 Task: Create a due date automation when advanced on, 2 days before a card is due add fields with custom field "Resume" set to a date more than 1 working days ago at 11:00 AM.
Action: Mouse moved to (937, 74)
Screenshot: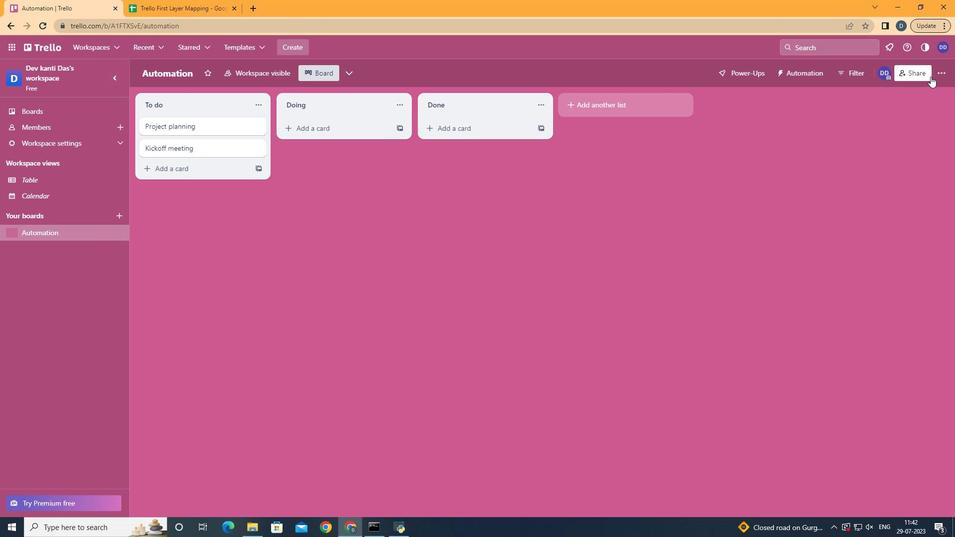 
Action: Mouse pressed left at (937, 74)
Screenshot: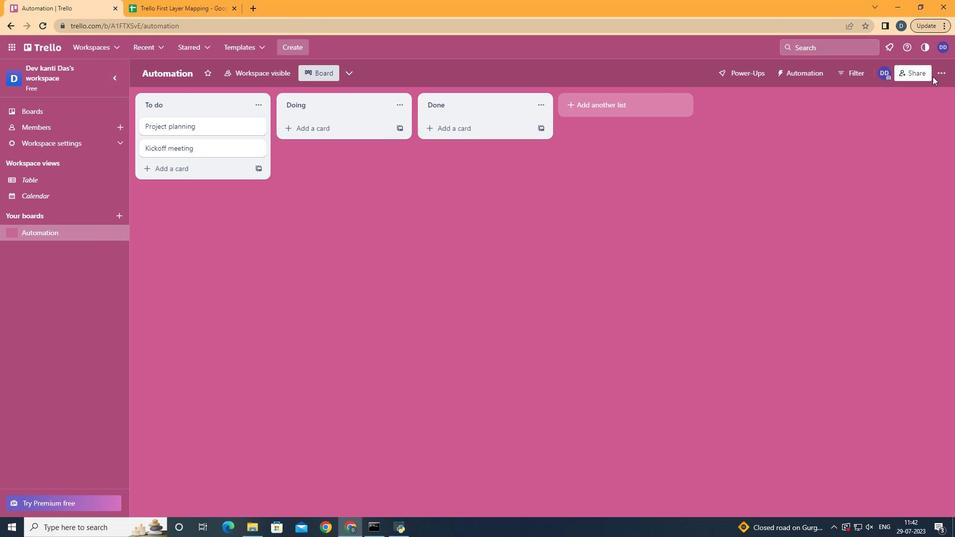 
Action: Mouse moved to (859, 198)
Screenshot: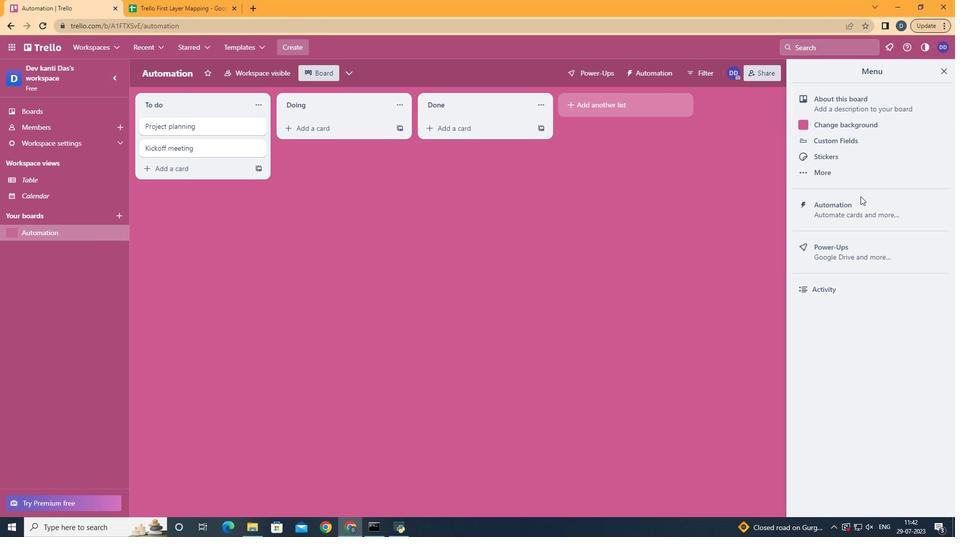 
Action: Mouse pressed left at (859, 198)
Screenshot: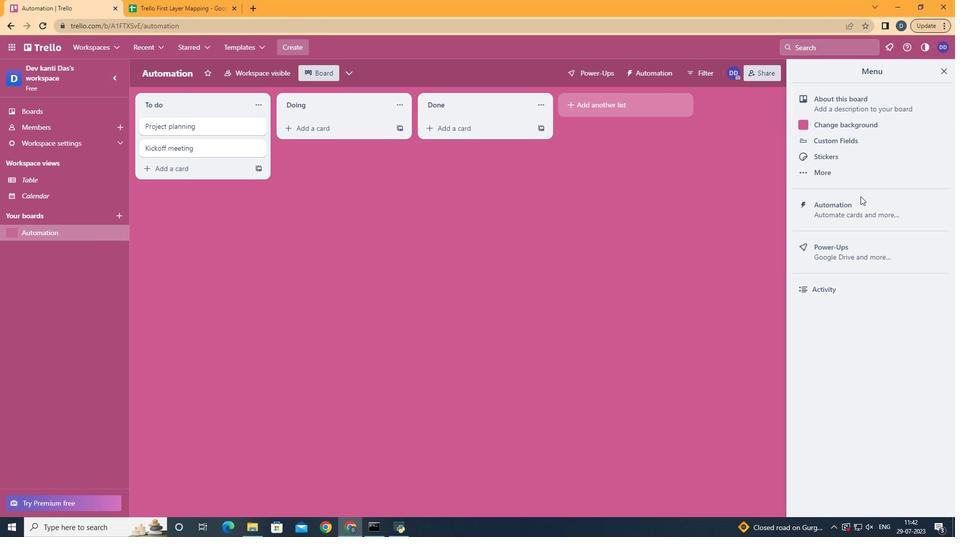 
Action: Mouse moved to (198, 198)
Screenshot: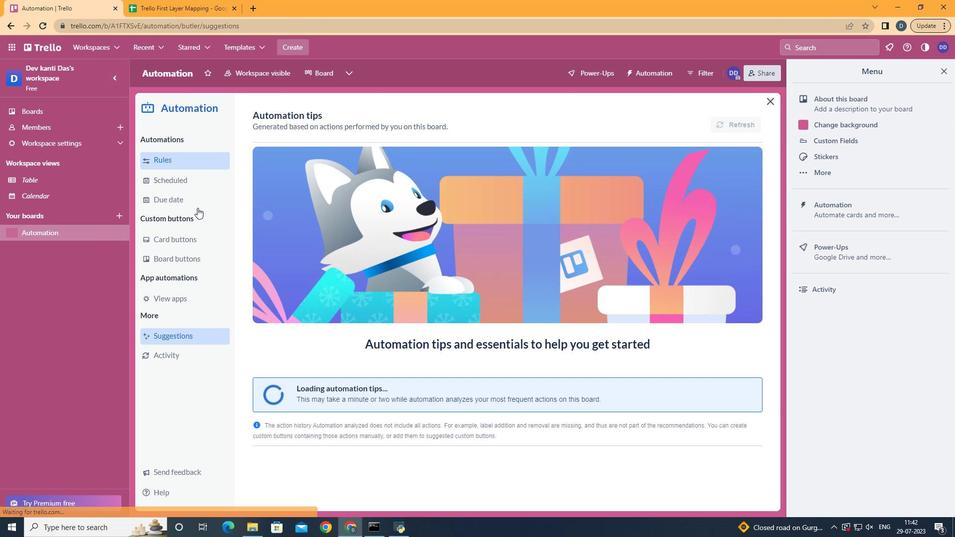 
Action: Mouse pressed left at (198, 198)
Screenshot: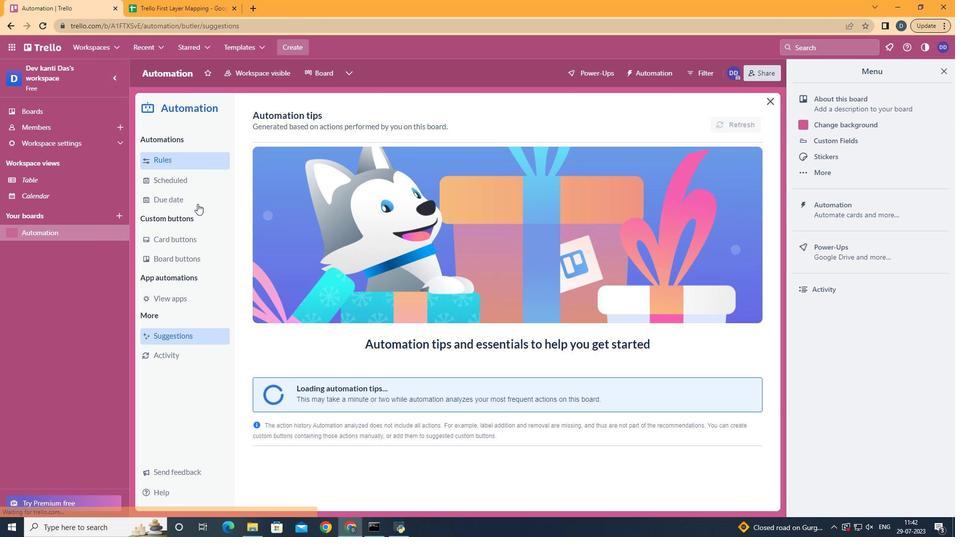 
Action: Mouse moved to (701, 117)
Screenshot: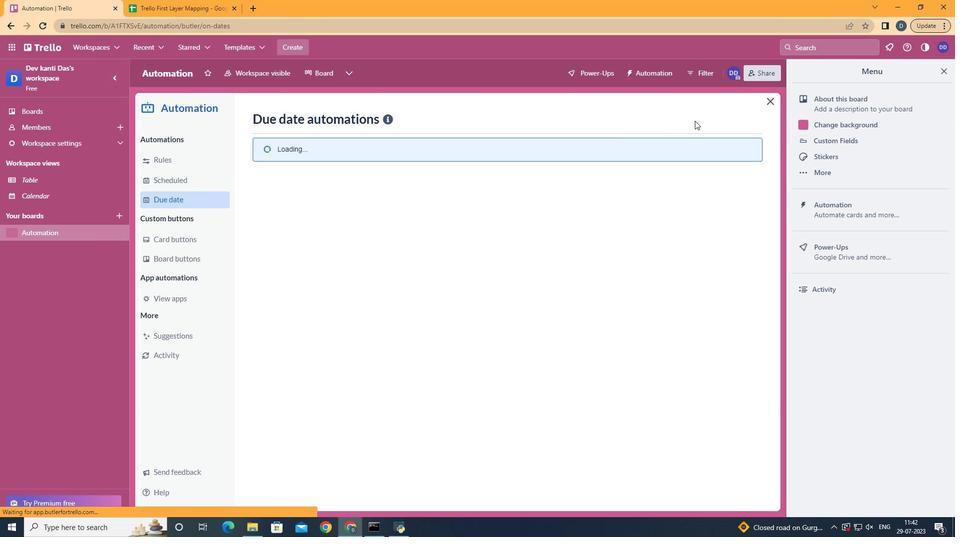 
Action: Mouse pressed left at (701, 117)
Screenshot: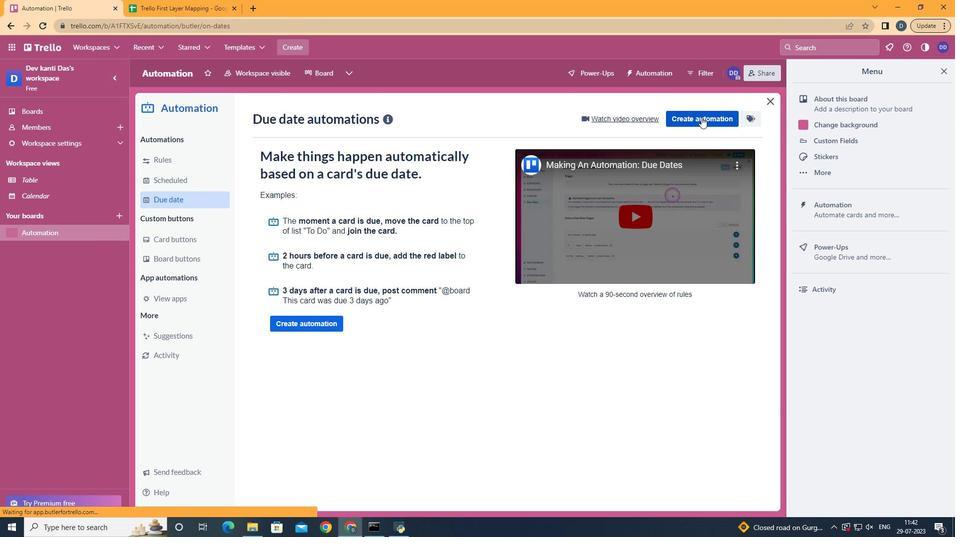 
Action: Mouse moved to (549, 215)
Screenshot: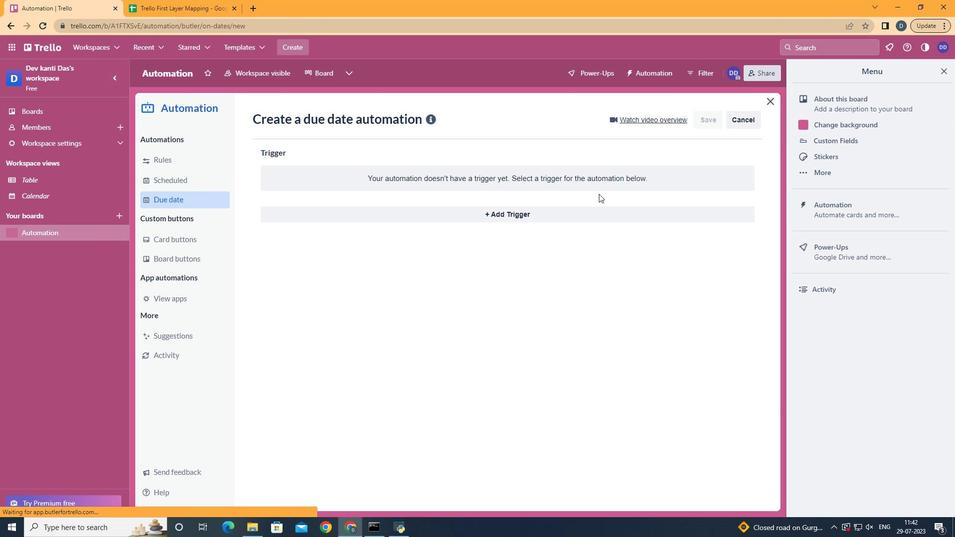 
Action: Mouse pressed left at (549, 215)
Screenshot: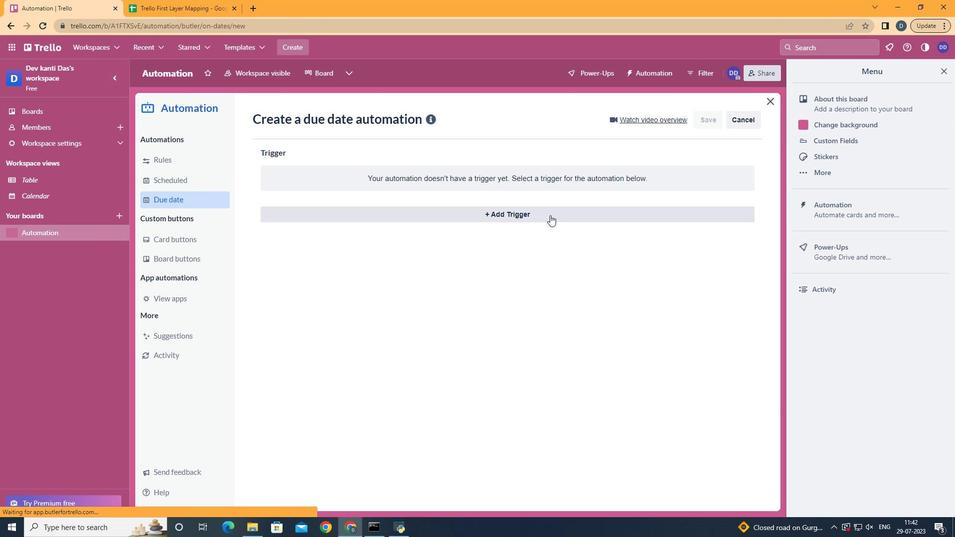 
Action: Mouse moved to (384, 368)
Screenshot: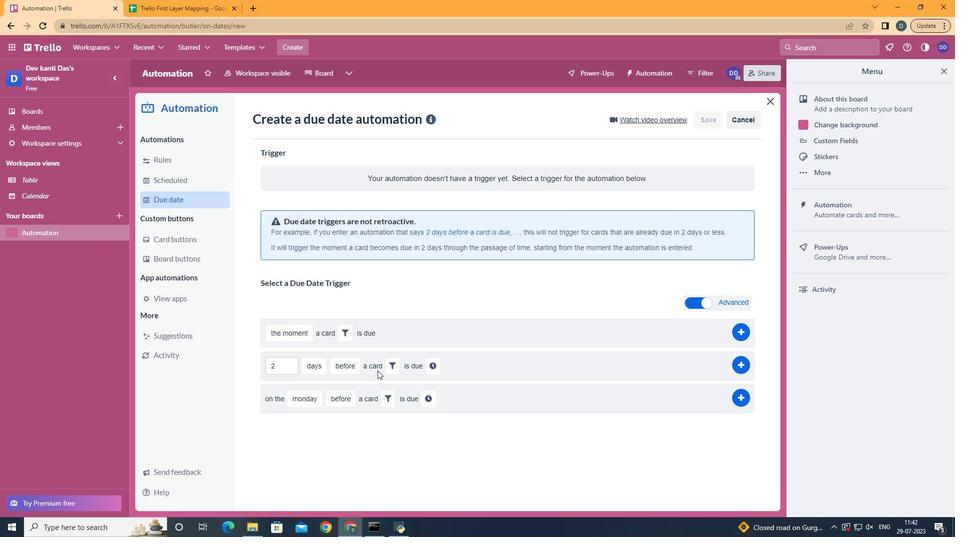 
Action: Mouse pressed left at (384, 368)
Screenshot: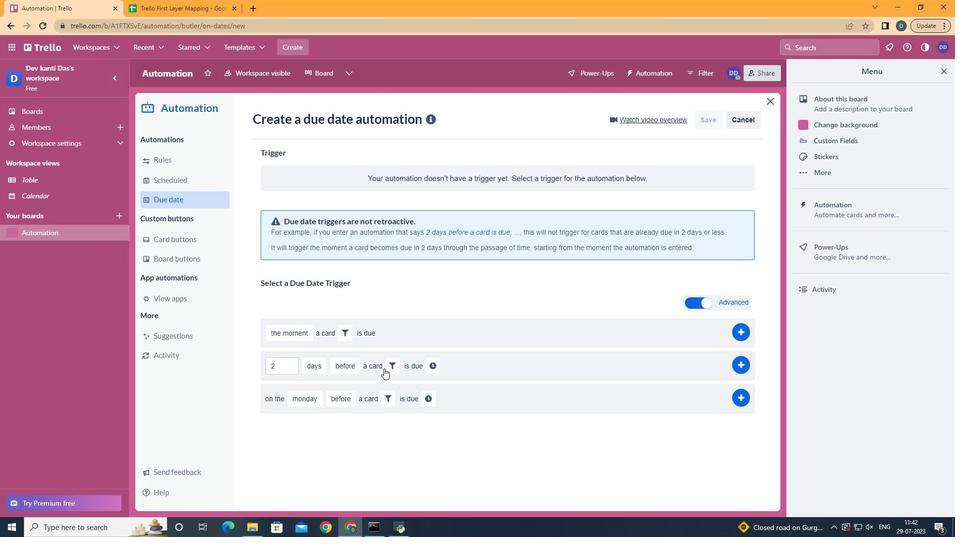 
Action: Mouse moved to (538, 394)
Screenshot: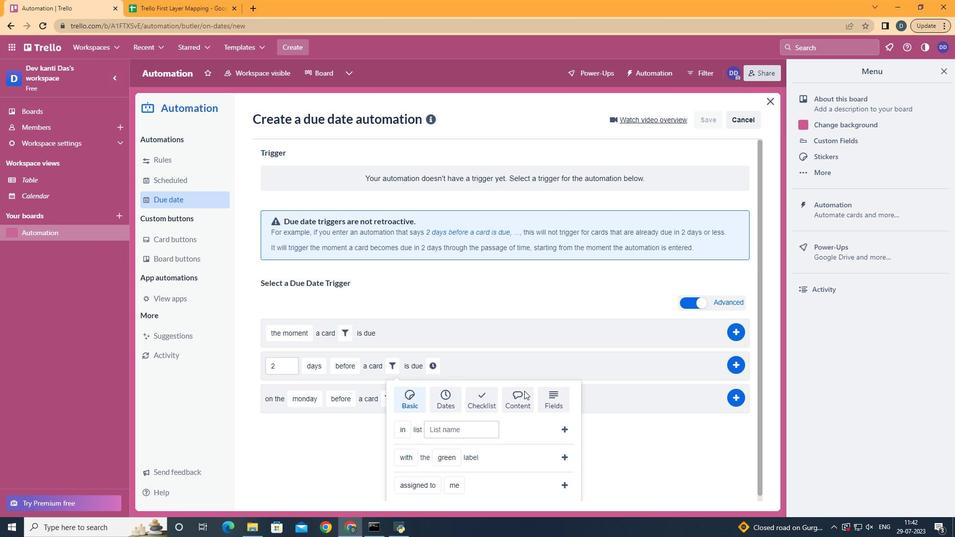 
Action: Mouse pressed left at (538, 394)
Screenshot: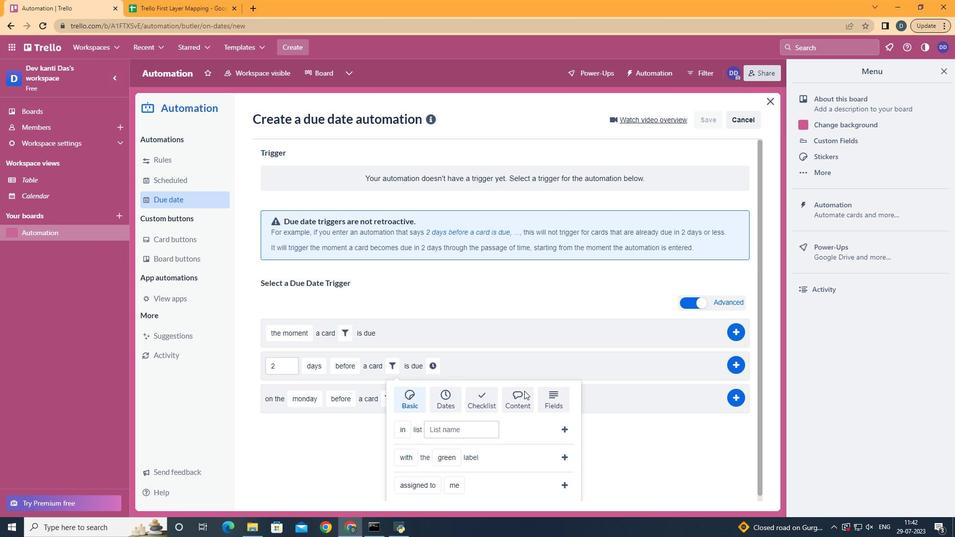 
Action: Mouse scrolled (538, 393) with delta (0, 0)
Screenshot: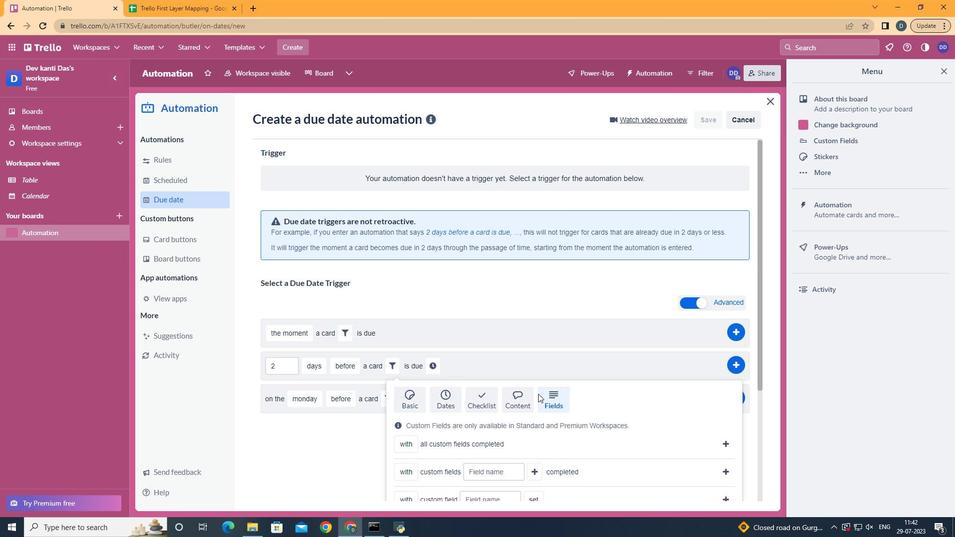 
Action: Mouse scrolled (538, 393) with delta (0, 0)
Screenshot: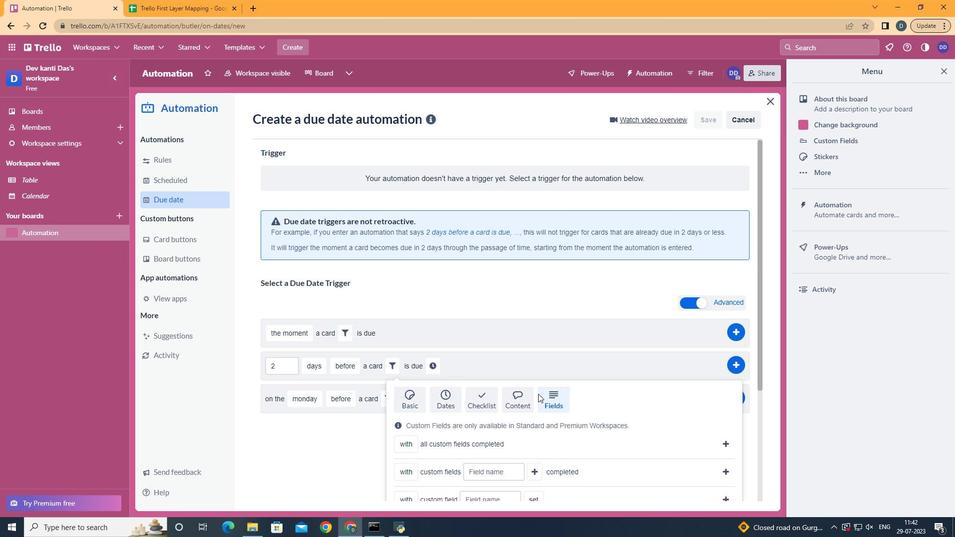 
Action: Mouse scrolled (538, 393) with delta (0, 0)
Screenshot: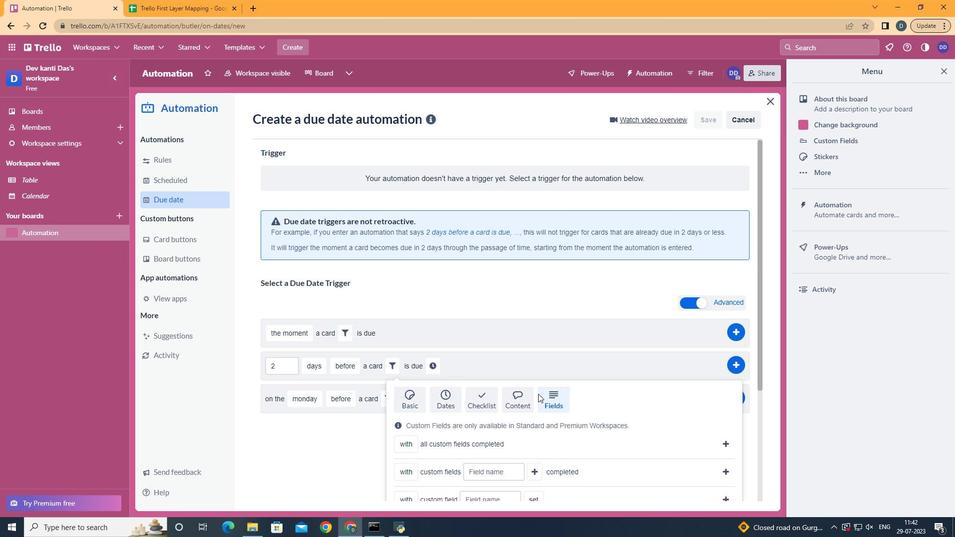 
Action: Mouse scrolled (538, 393) with delta (0, 0)
Screenshot: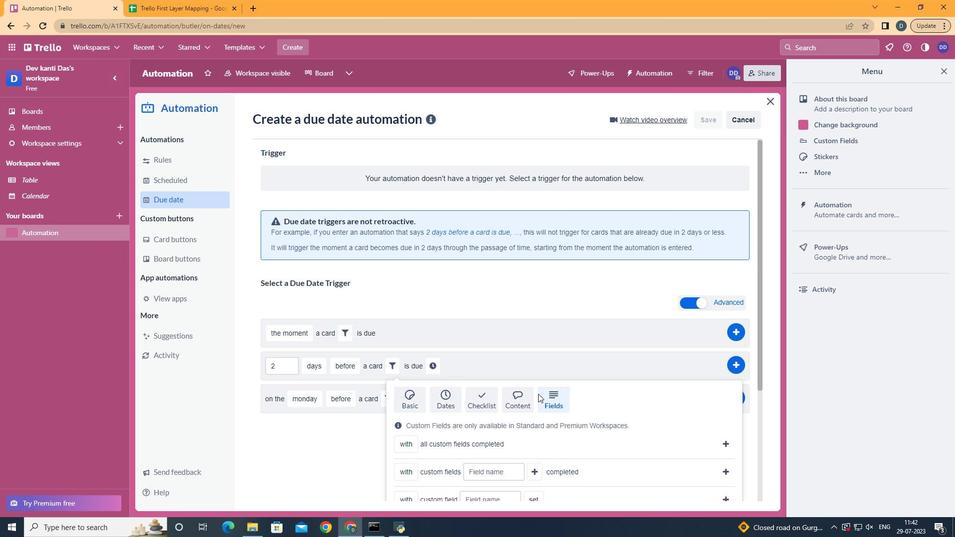 
Action: Mouse moved to (422, 437)
Screenshot: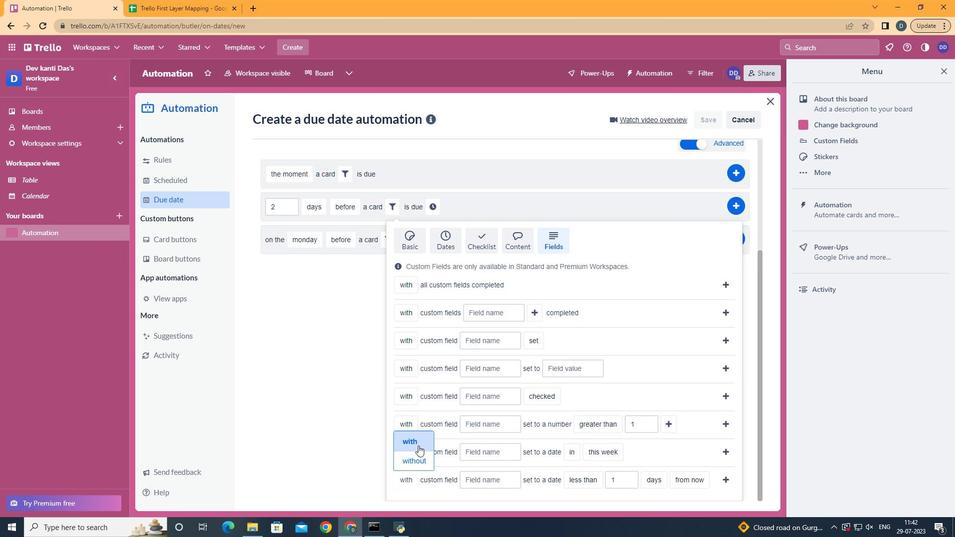 
Action: Mouse pressed left at (422, 437)
Screenshot: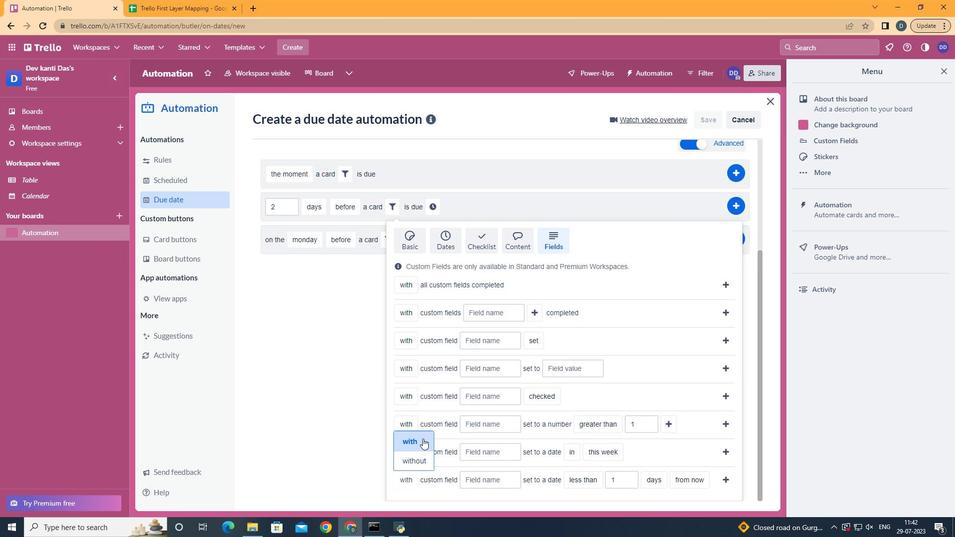 
Action: Mouse moved to (477, 473)
Screenshot: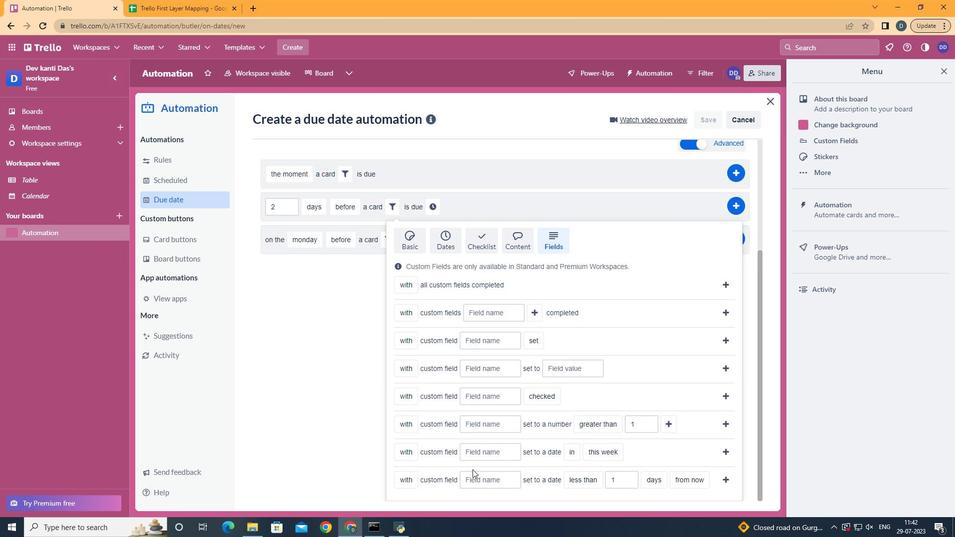 
Action: Mouse pressed left at (477, 473)
Screenshot: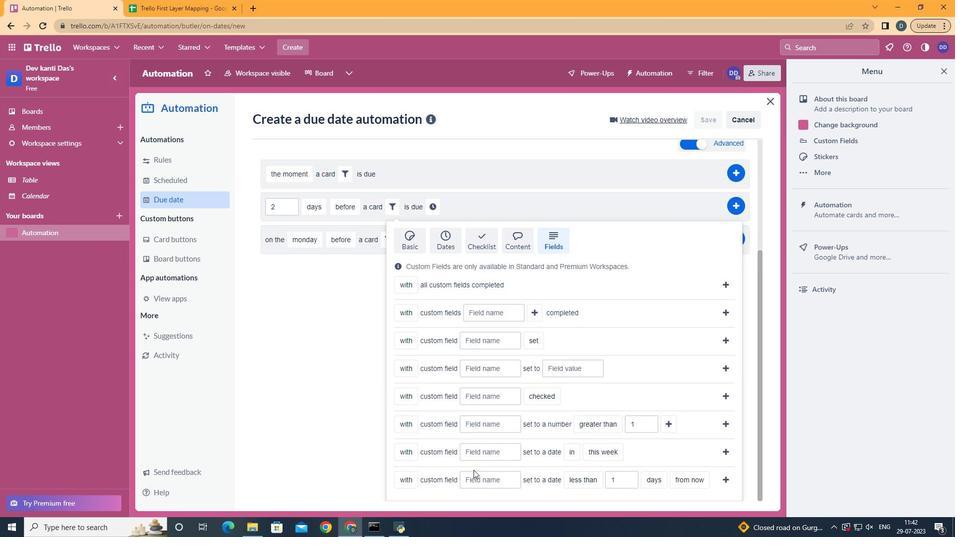 
Action: Mouse moved to (477, 475)
Screenshot: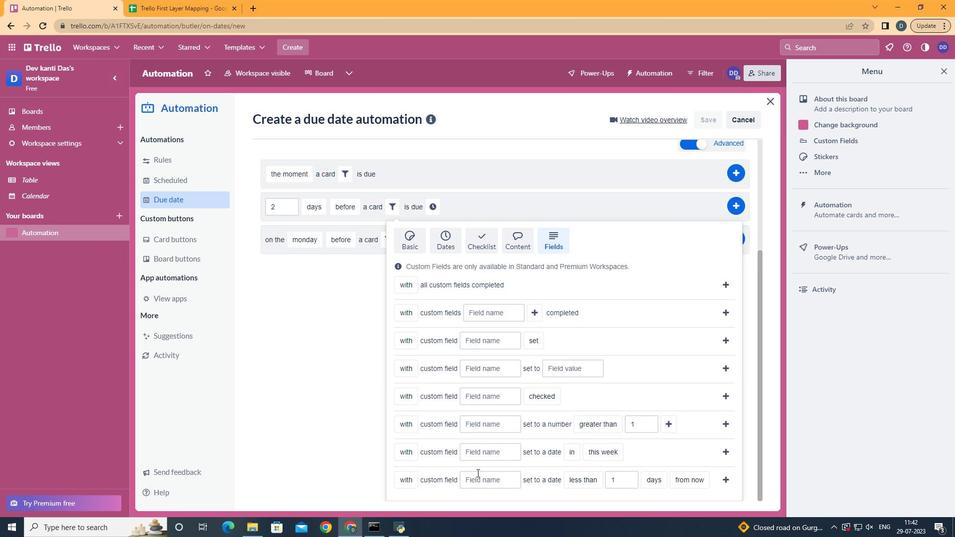 
Action: Key pressed <Key.shift>Resume
Screenshot: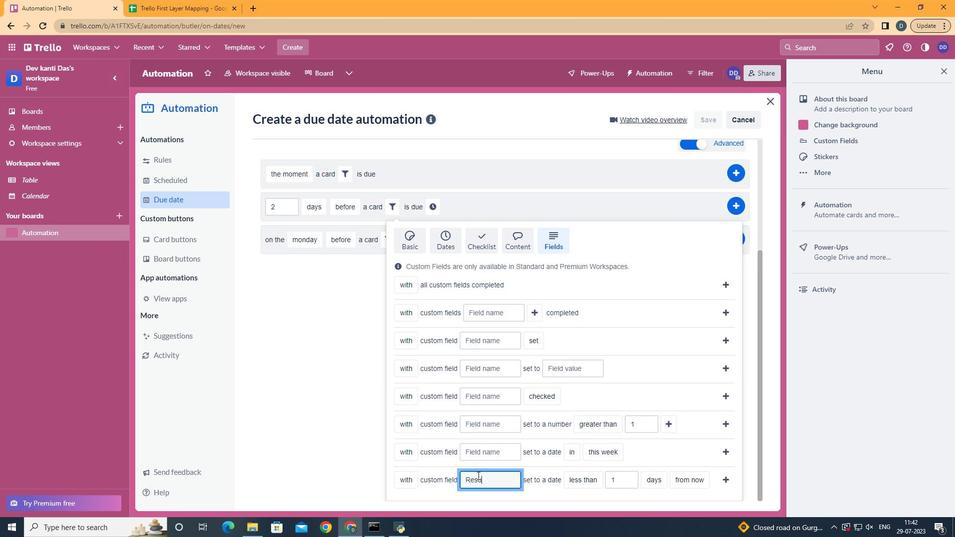 
Action: Mouse moved to (601, 433)
Screenshot: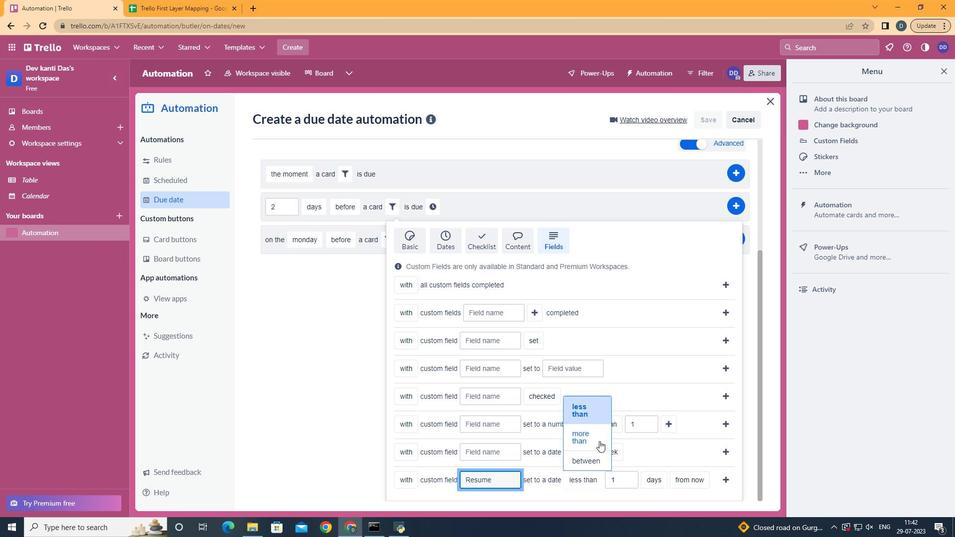 
Action: Mouse pressed left at (601, 433)
Screenshot: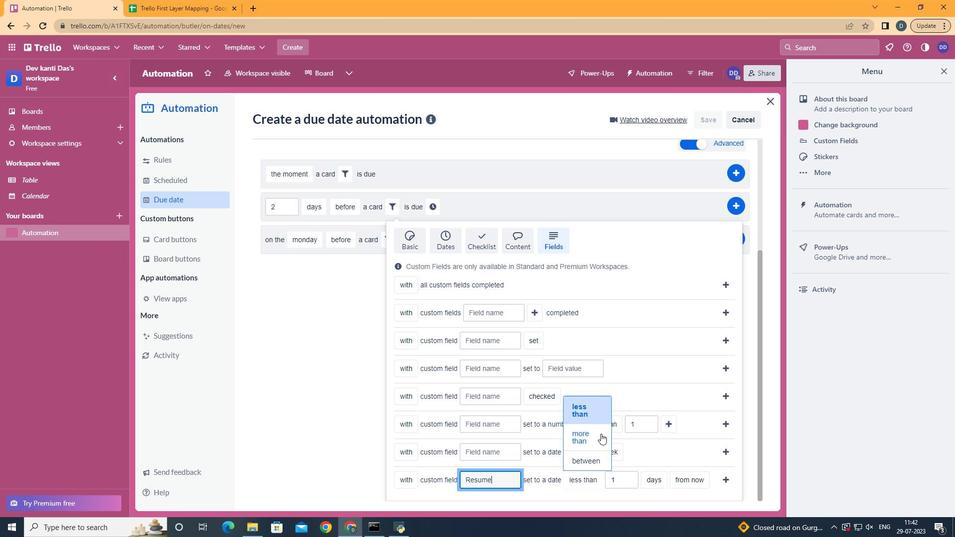 
Action: Mouse moved to (664, 462)
Screenshot: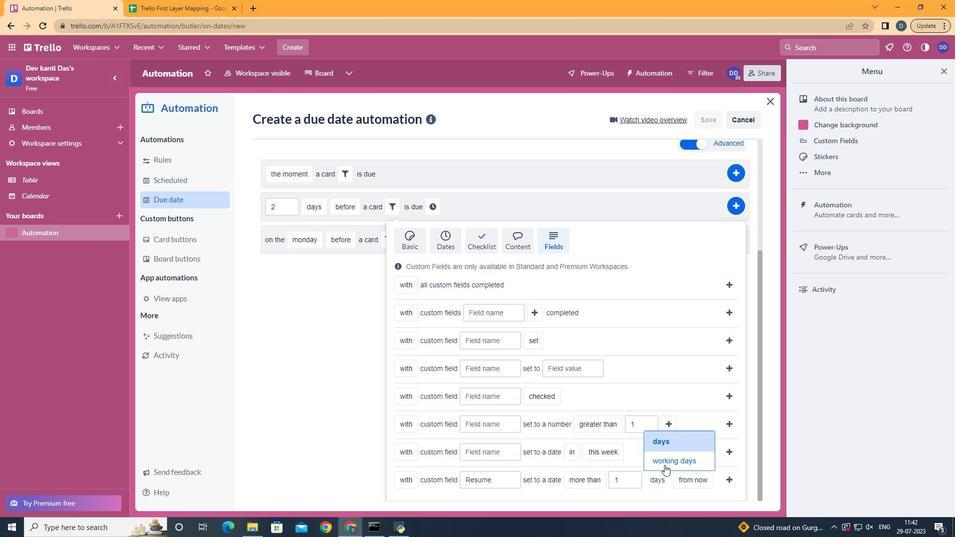 
Action: Mouse pressed left at (664, 462)
Screenshot: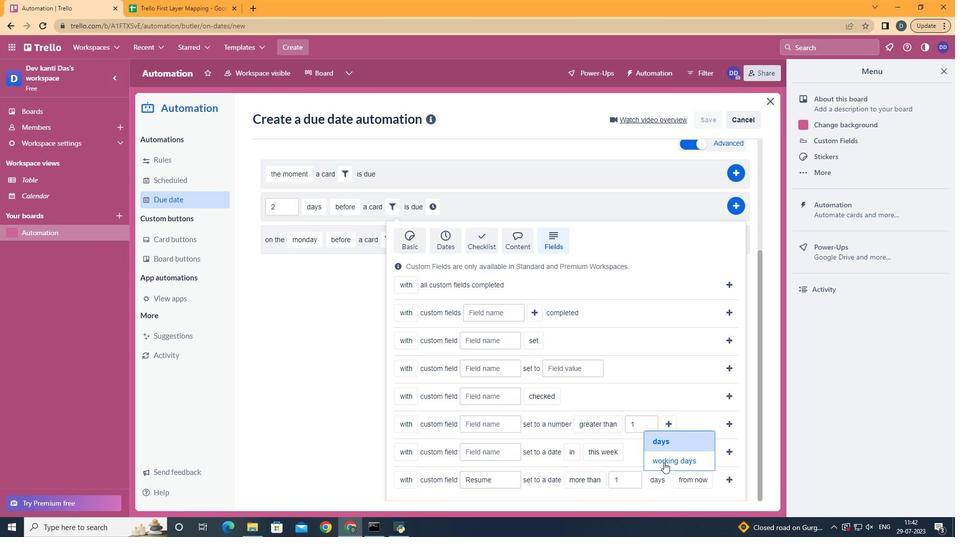 
Action: Mouse moved to (419, 481)
Screenshot: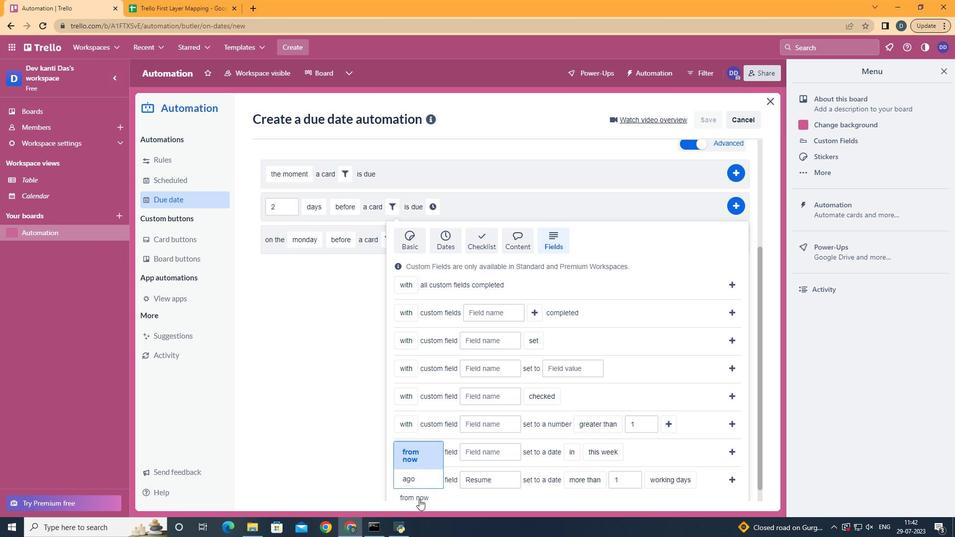 
Action: Mouse pressed left at (419, 481)
Screenshot: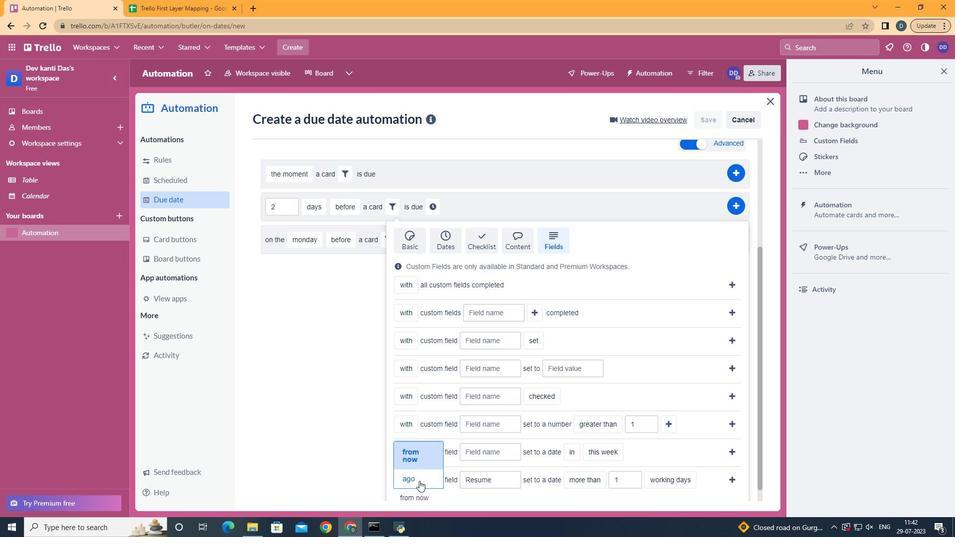 
Action: Mouse moved to (736, 485)
Screenshot: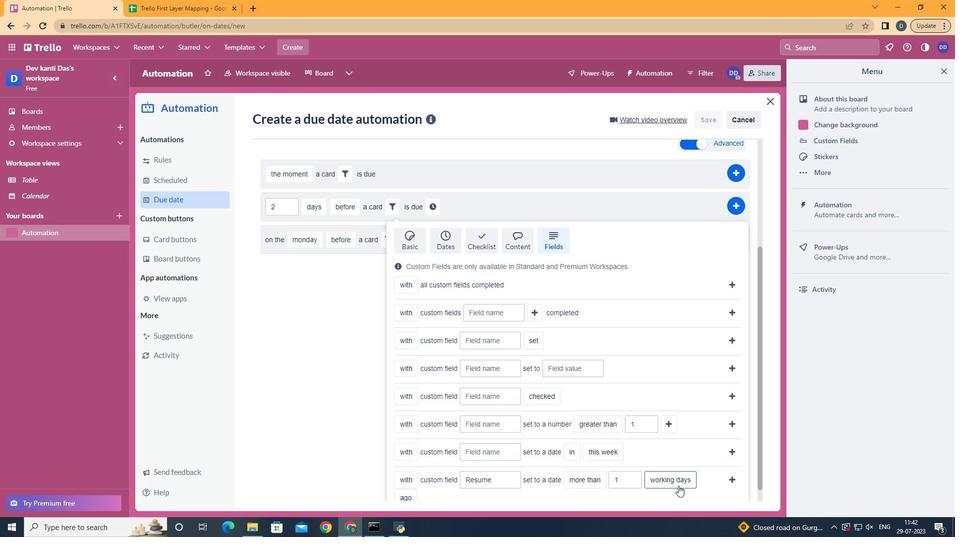 
Action: Mouse pressed left at (736, 485)
Screenshot: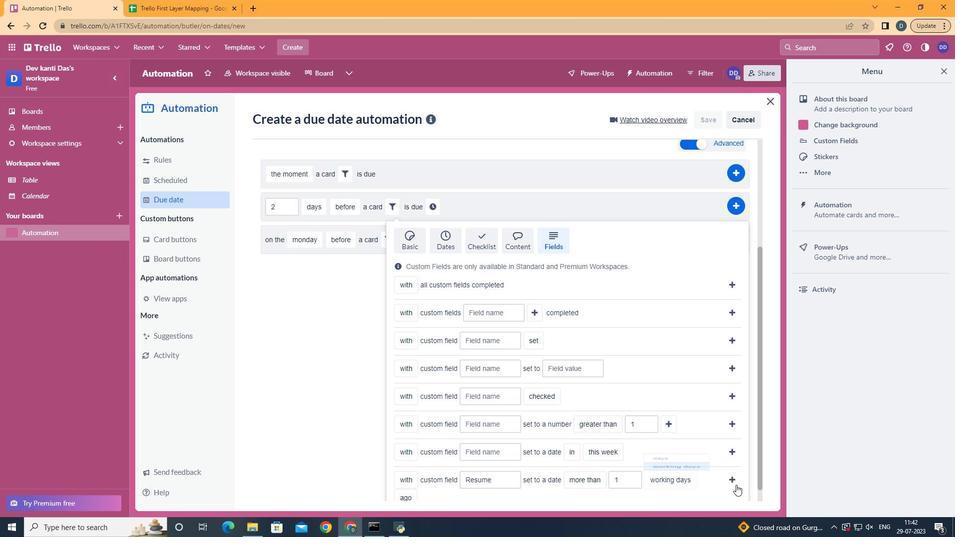 
Action: Mouse moved to (679, 374)
Screenshot: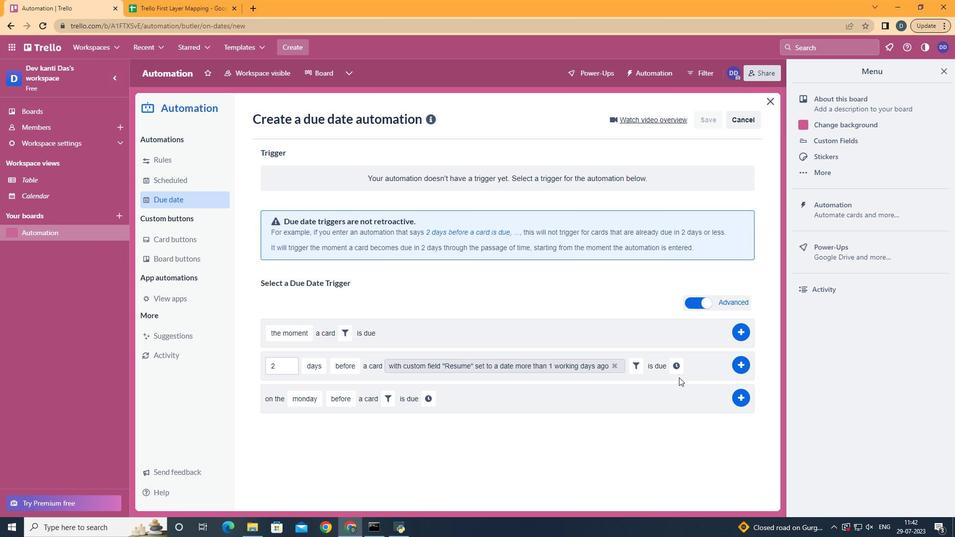 
Action: Mouse pressed left at (679, 374)
Screenshot: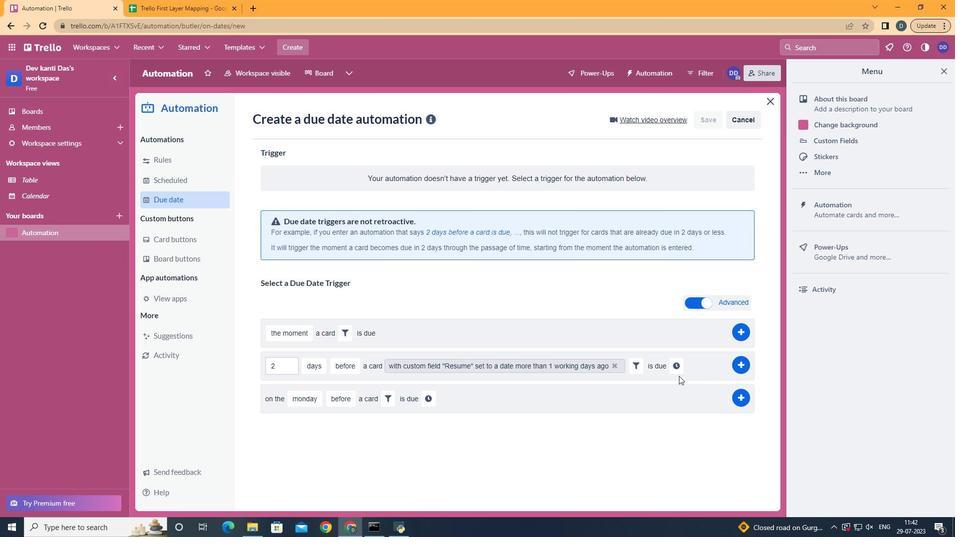 
Action: Mouse moved to (341, 386)
Screenshot: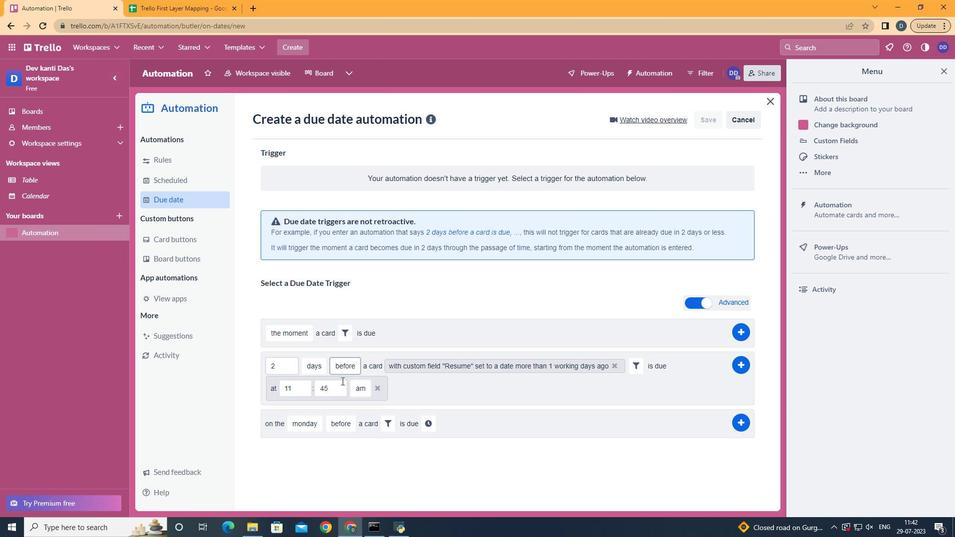 
Action: Mouse pressed left at (341, 386)
Screenshot: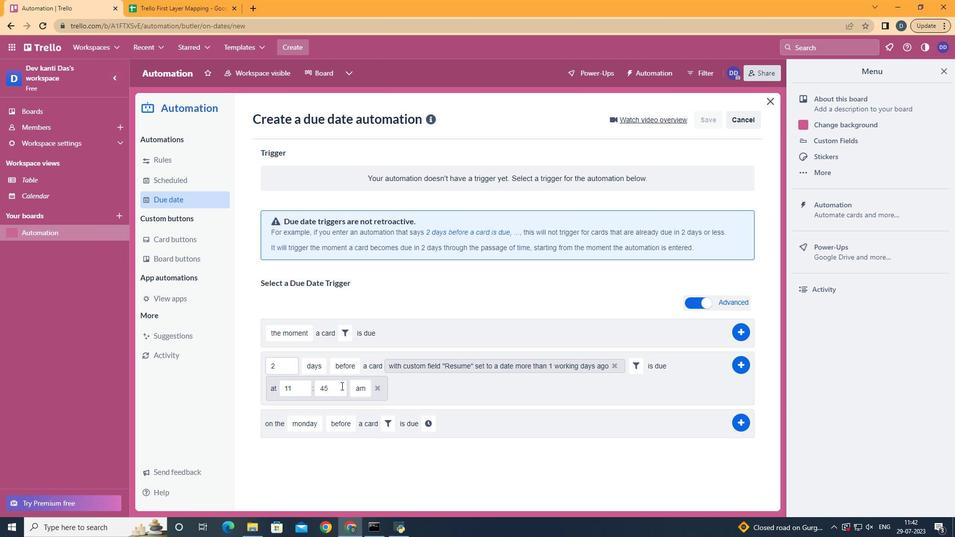 
Action: Key pressed <Key.backspace><Key.backspace>00
Screenshot: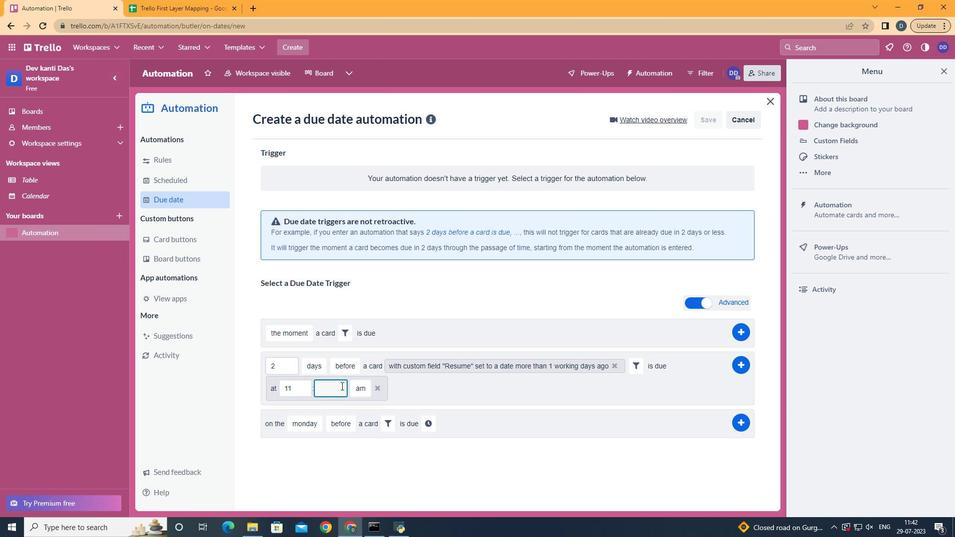
Action: Mouse moved to (361, 404)
Screenshot: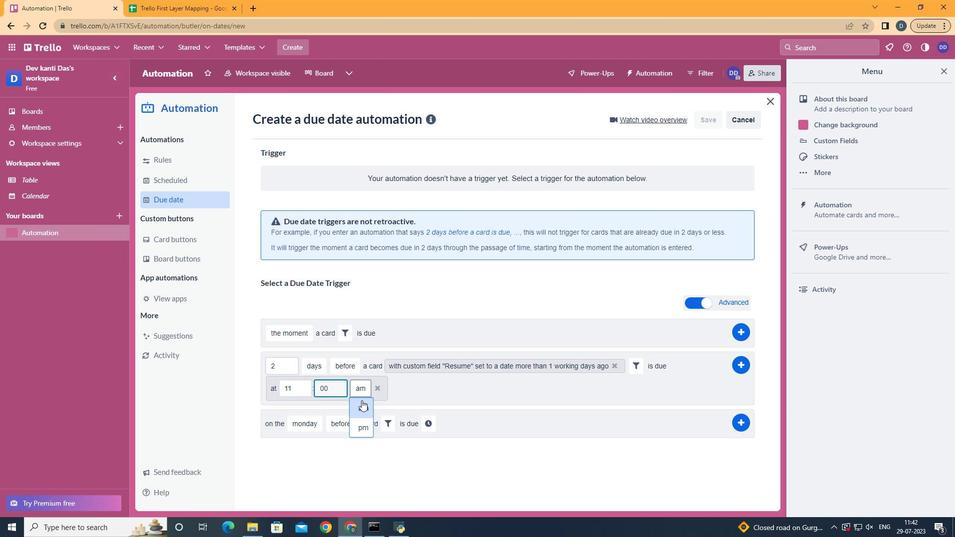 
Action: Mouse pressed left at (361, 404)
Screenshot: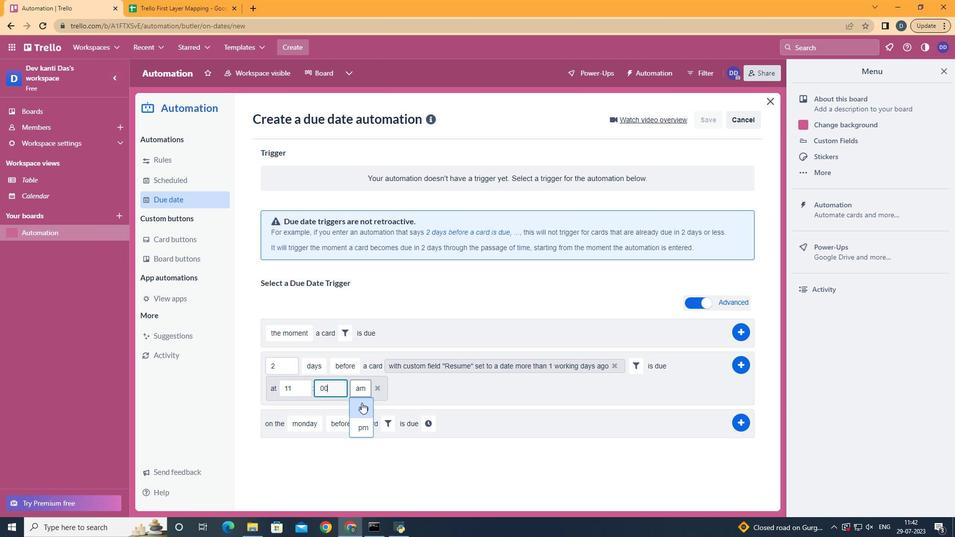 
